 Task: In the Contact  Adeline.Baker@coach.com, Log Whatsapp with description: 'Sent a WhatsApp message with a product demo video to a customer.'; Add date: '7 September, 2023', attach the document: Contract.pdf. Logged in from softage.1@softage.net
Action: Mouse moved to (78, 52)
Screenshot: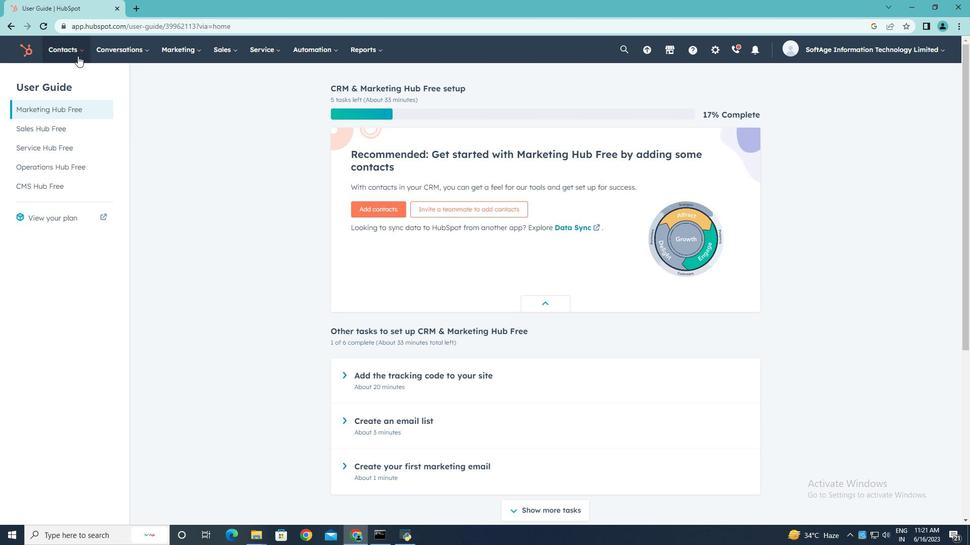 
Action: Mouse pressed left at (78, 52)
Screenshot: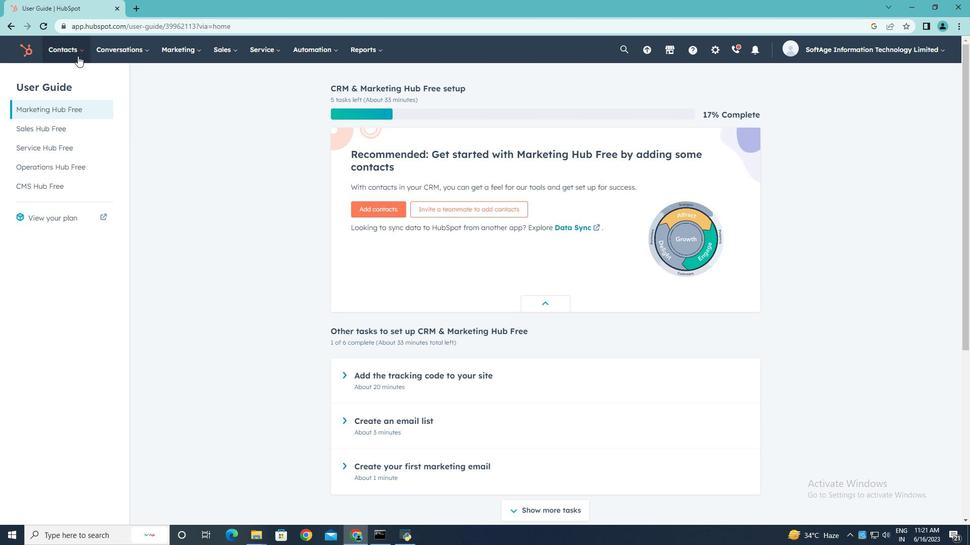 
Action: Mouse moved to (72, 83)
Screenshot: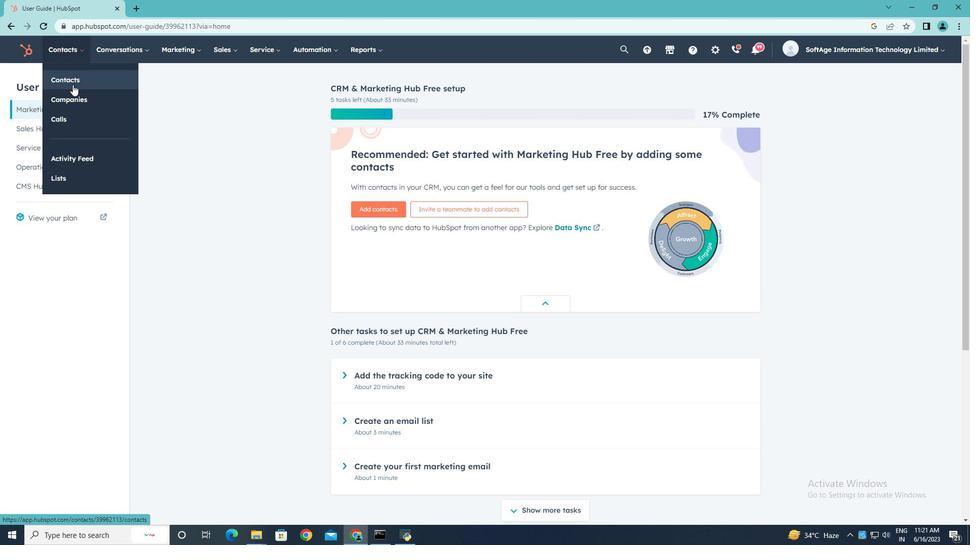 
Action: Mouse pressed left at (72, 83)
Screenshot: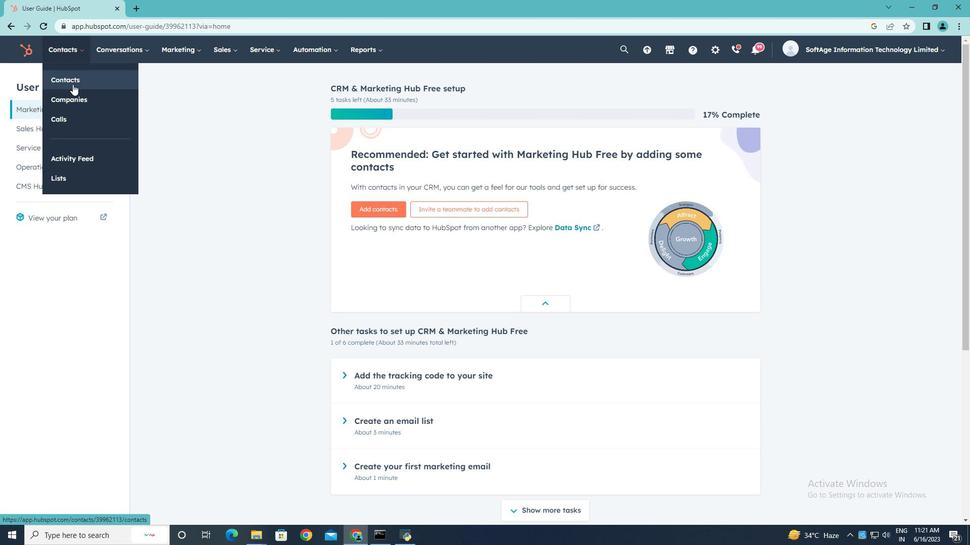 
Action: Mouse moved to (75, 163)
Screenshot: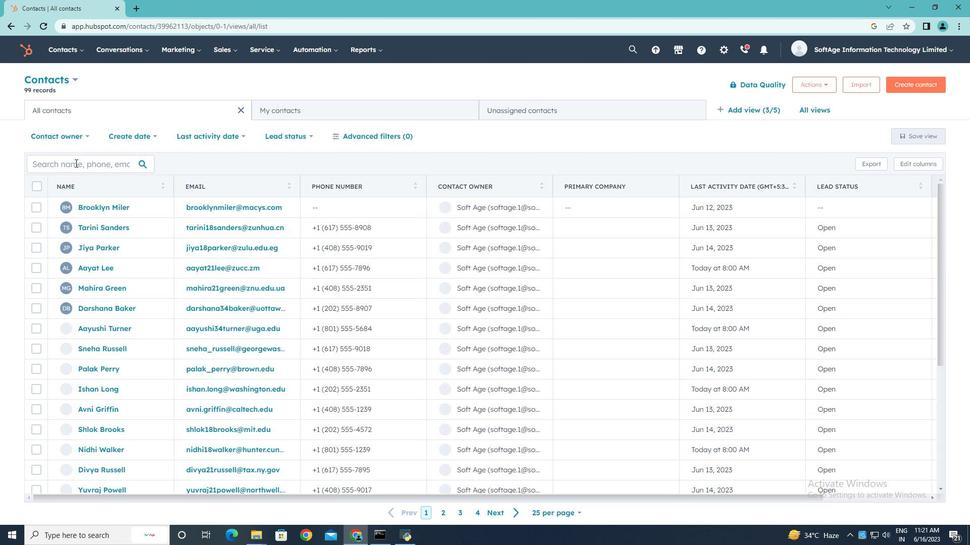 
Action: Mouse pressed left at (75, 163)
Screenshot: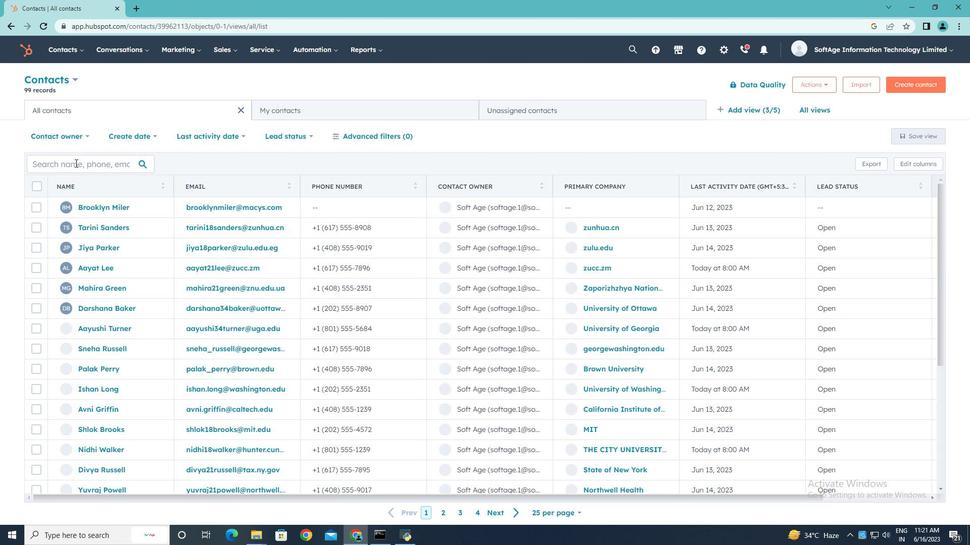 
Action: Mouse moved to (75, 163)
Screenshot: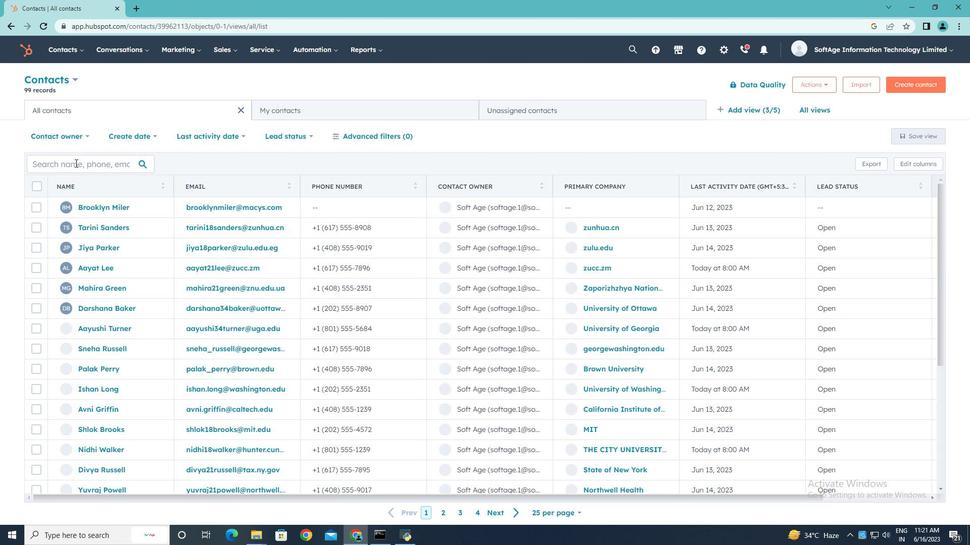 
Action: Key pressed <Key.shift>Adeline.<Key.shift>Baker<Key.shift>@coach.com
Screenshot: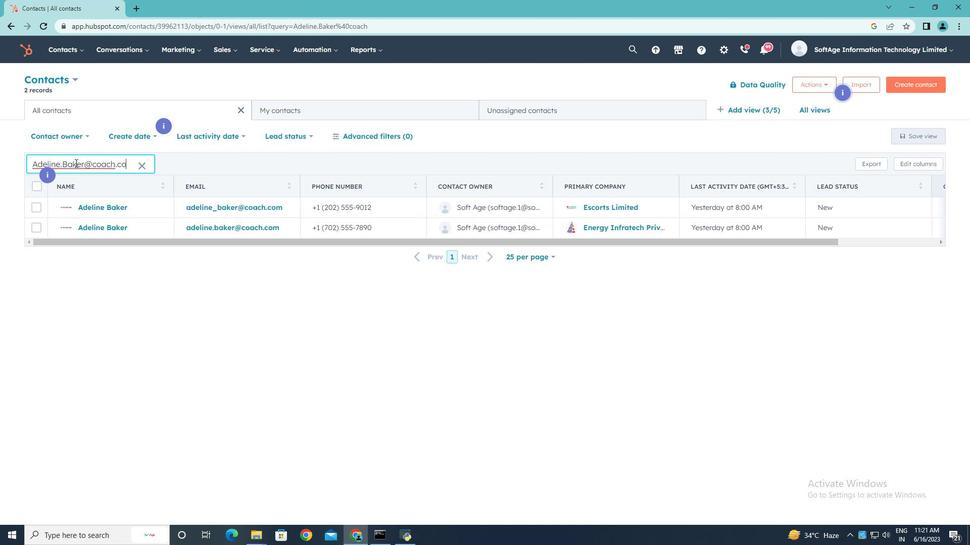 
Action: Mouse moved to (95, 227)
Screenshot: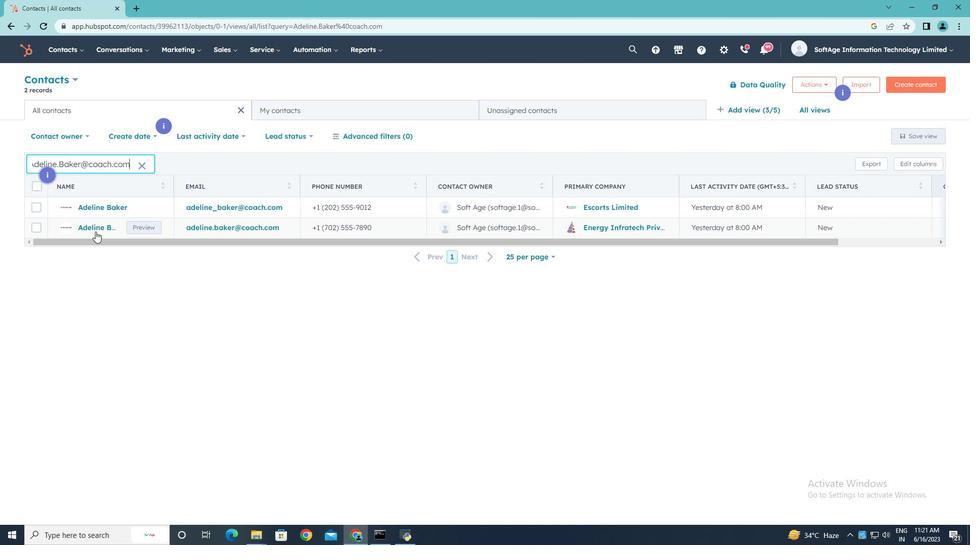 
Action: Mouse pressed left at (95, 227)
Screenshot: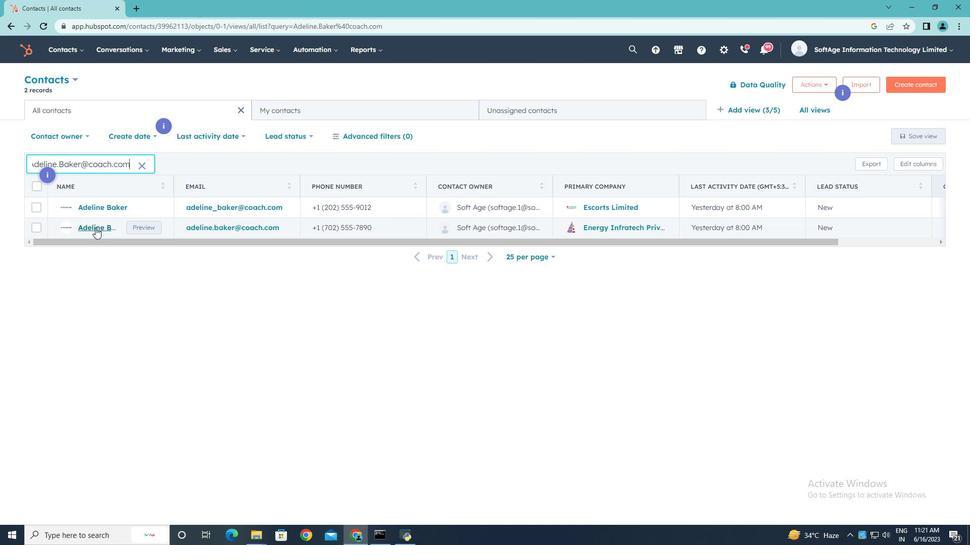 
Action: Mouse moved to (198, 181)
Screenshot: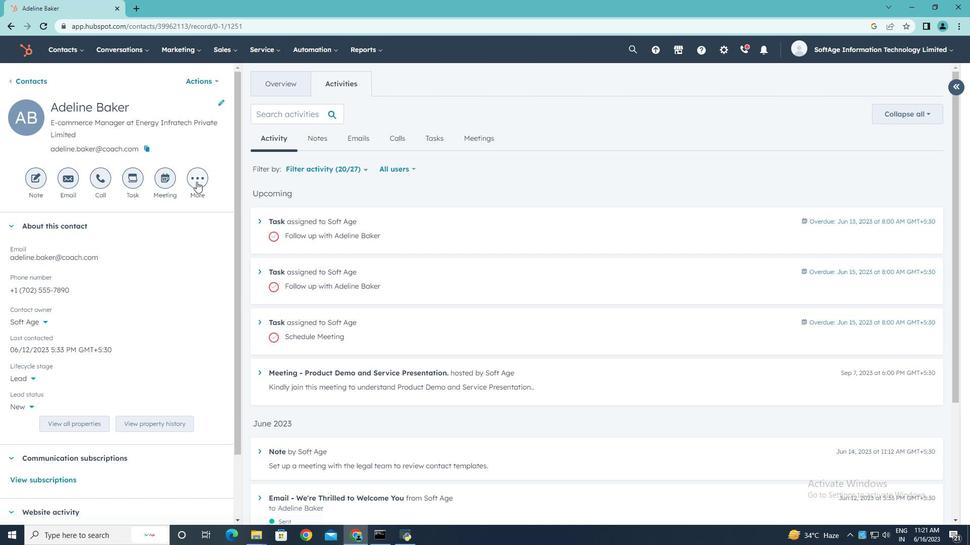
Action: Mouse pressed left at (198, 181)
Screenshot: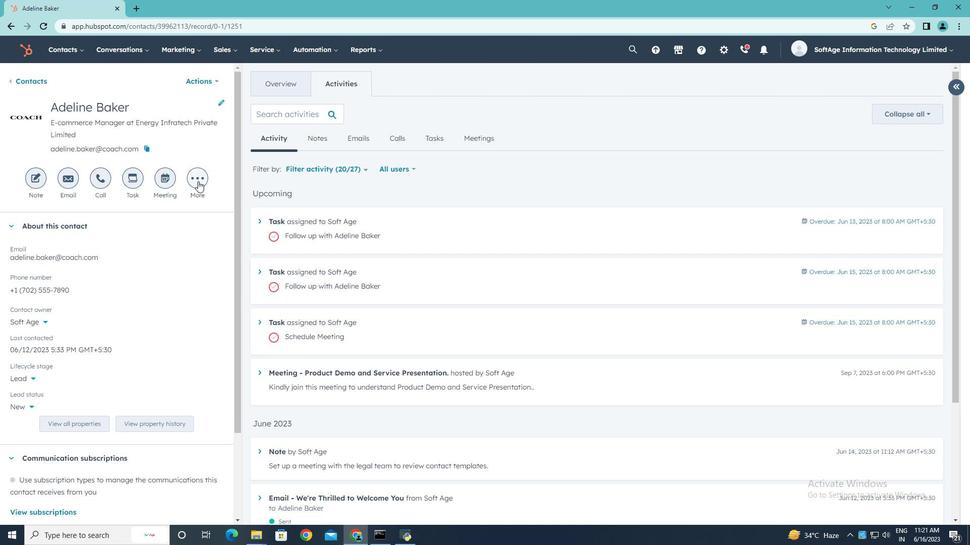 
Action: Mouse moved to (193, 240)
Screenshot: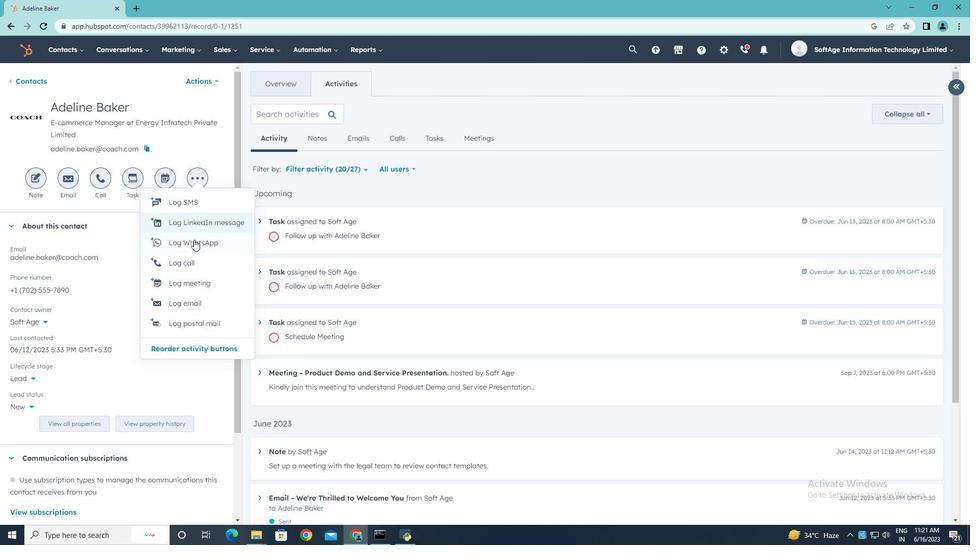 
Action: Mouse pressed left at (193, 240)
Screenshot: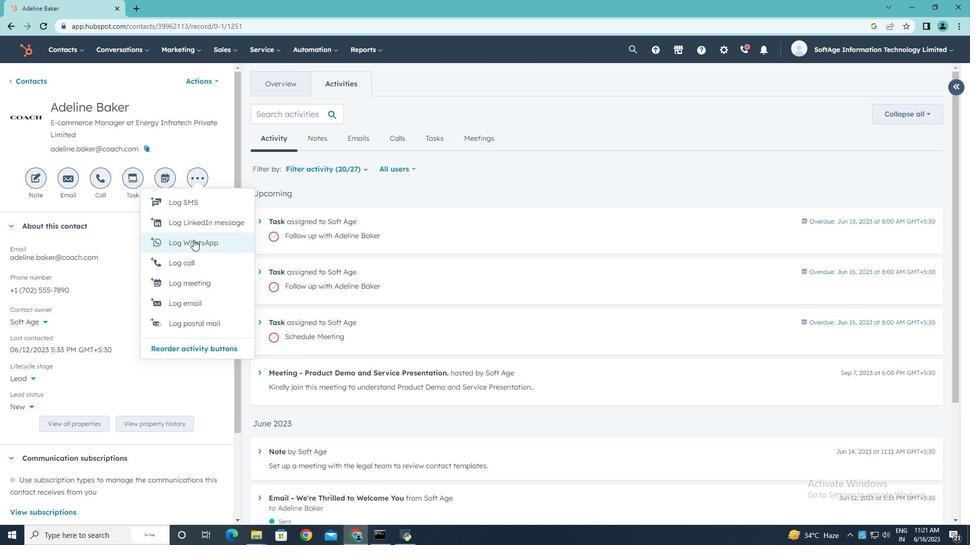 
Action: Key pressed <Key.shift><Key.shift><Key.shift><Key.shift><Key.shift><Key.shift><Key.shift><Key.shift><Key.shift><Key.shift><Key.shift><Key.shift><Key.shift><Key.shift><Key.shift>Sent<Key.space>a<Key.space><Key.shift>Whatsa<Key.backspace><Key.shift>App<Key.space><Key.shift>message<Key.space>with<Key.space>a<Key.space>product<Key.space>demo<Key.space>video<Key.space>to<Key.space>a<Key.space>customer.
Screenshot: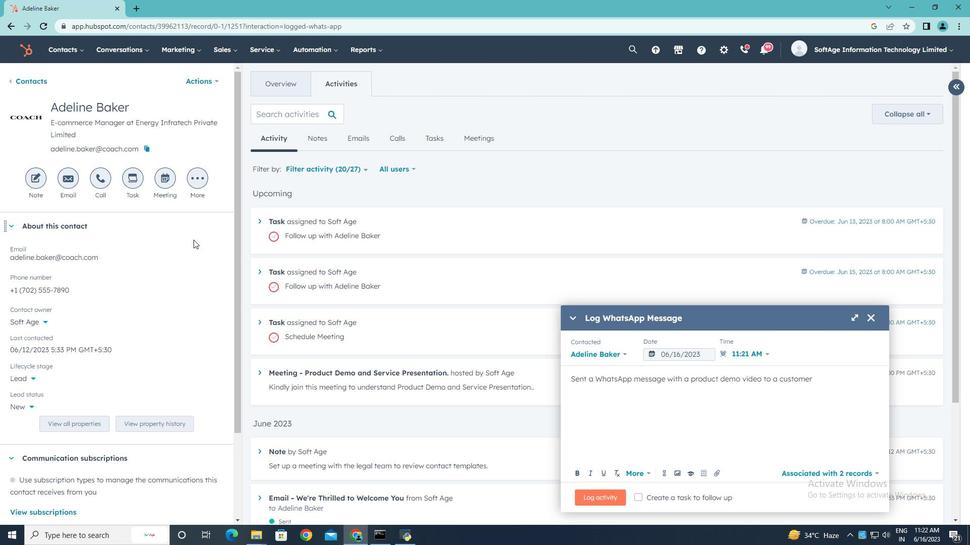 
Action: Mouse moved to (719, 472)
Screenshot: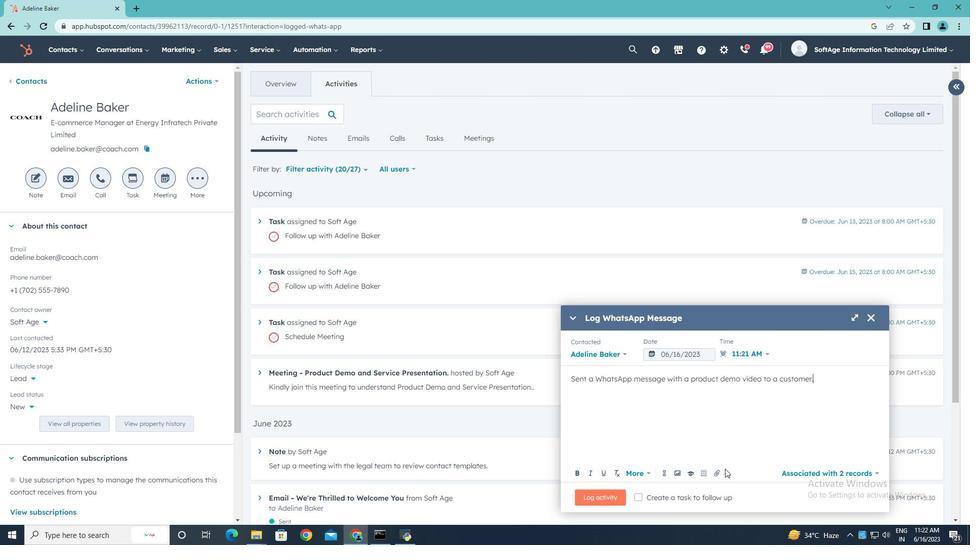 
Action: Mouse pressed left at (719, 472)
Screenshot: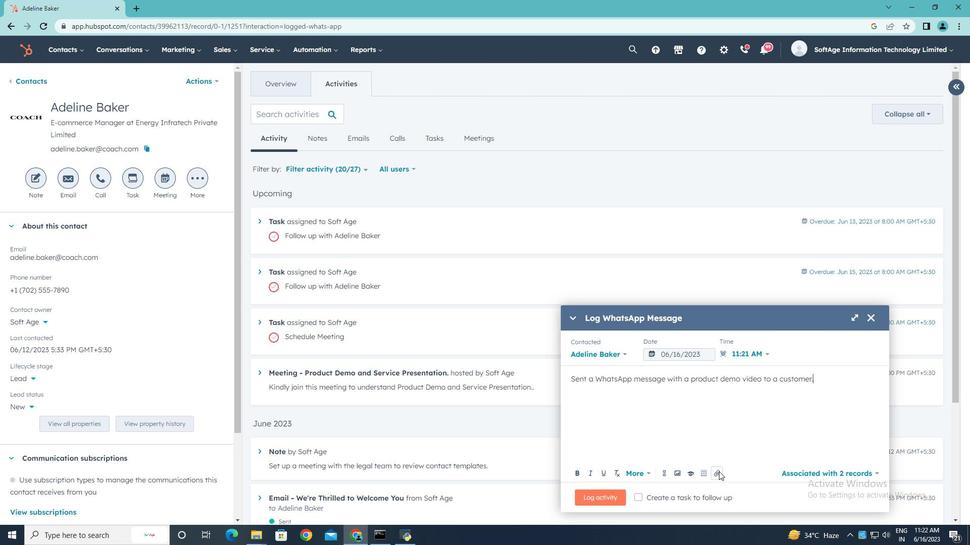 
Action: Mouse moved to (703, 355)
Screenshot: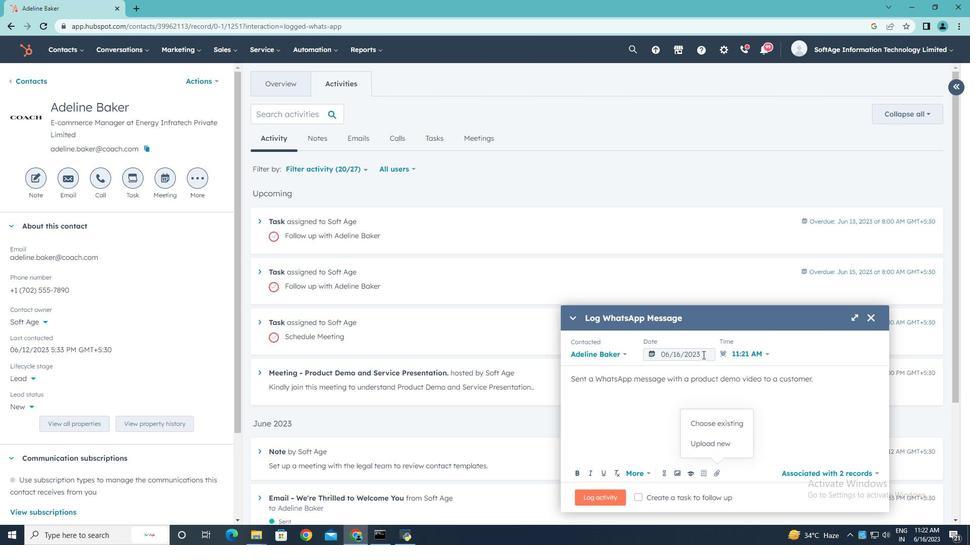 
Action: Mouse pressed left at (703, 355)
Screenshot: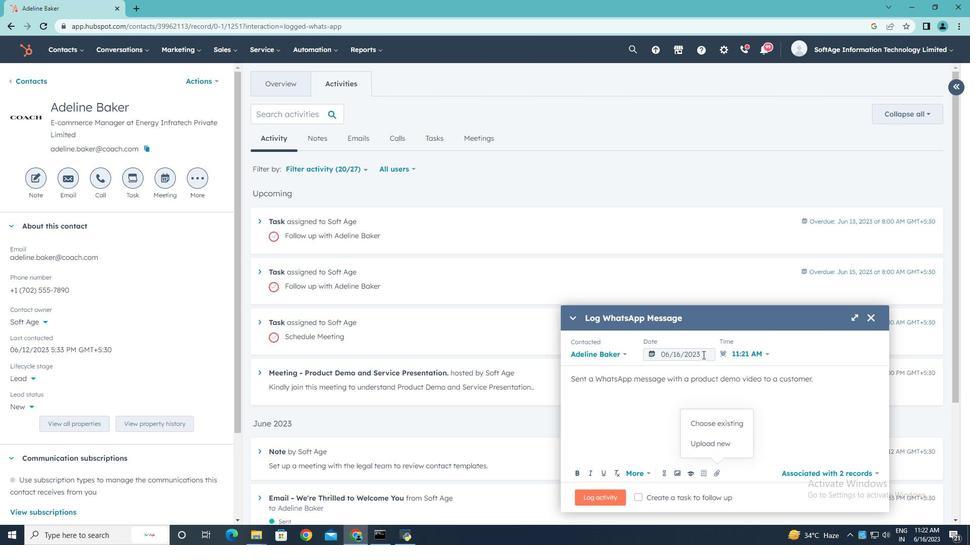 
Action: Mouse moved to (774, 194)
Screenshot: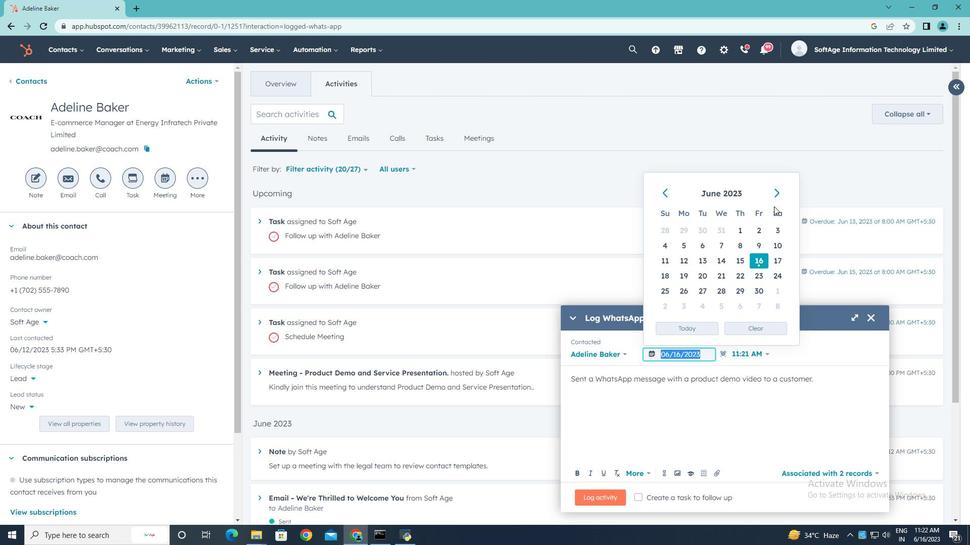 
Action: Mouse pressed left at (774, 194)
Screenshot: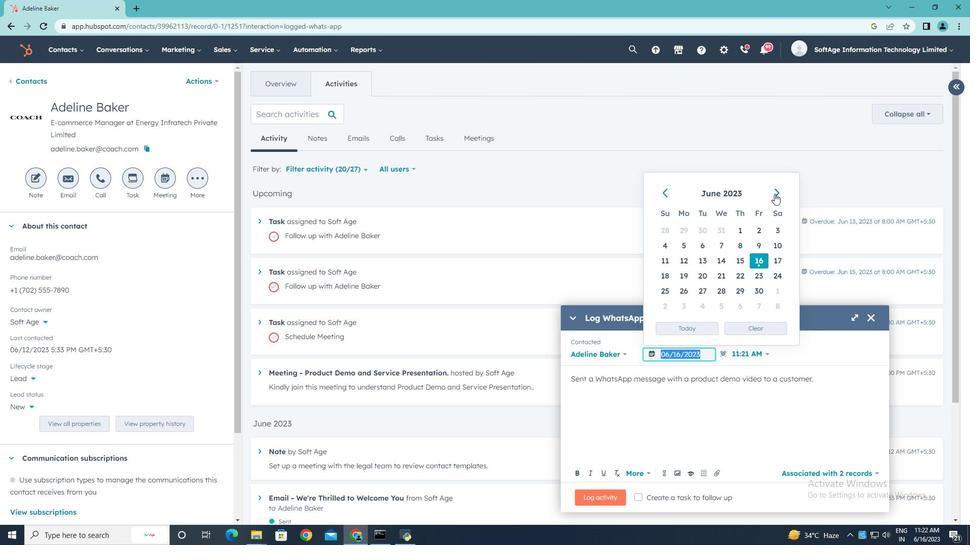 
Action: Mouse pressed left at (774, 194)
Screenshot: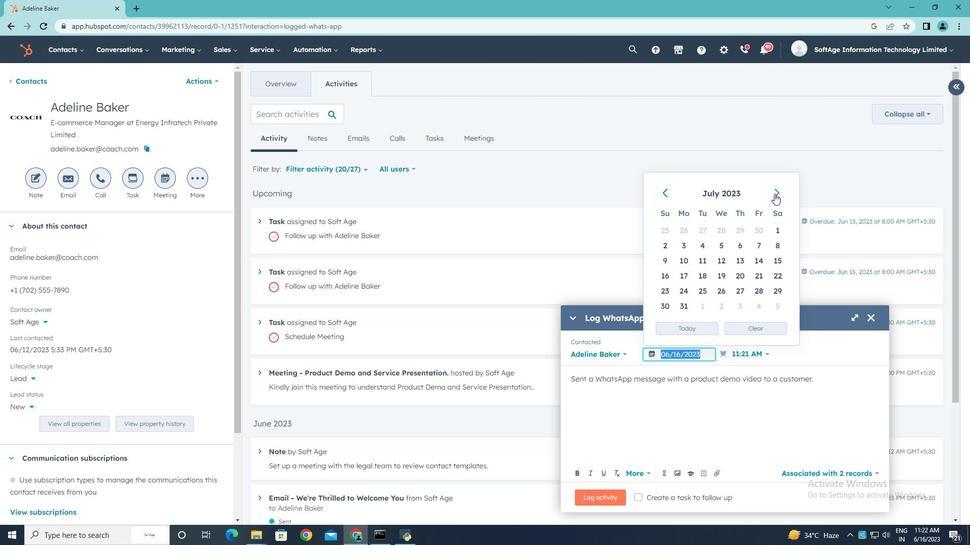 
Action: Mouse pressed left at (774, 194)
Screenshot: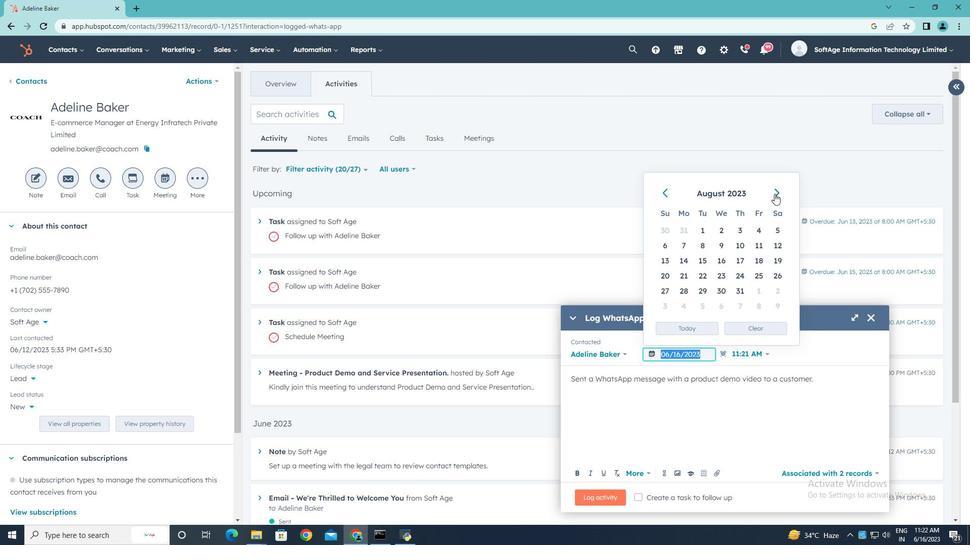 
Action: Mouse moved to (737, 244)
Screenshot: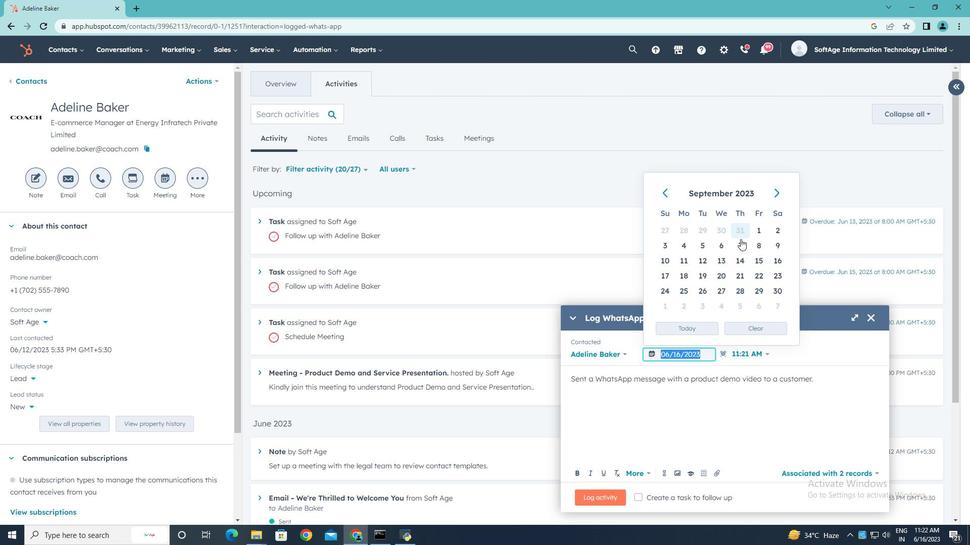 
Action: Mouse pressed left at (737, 244)
Screenshot: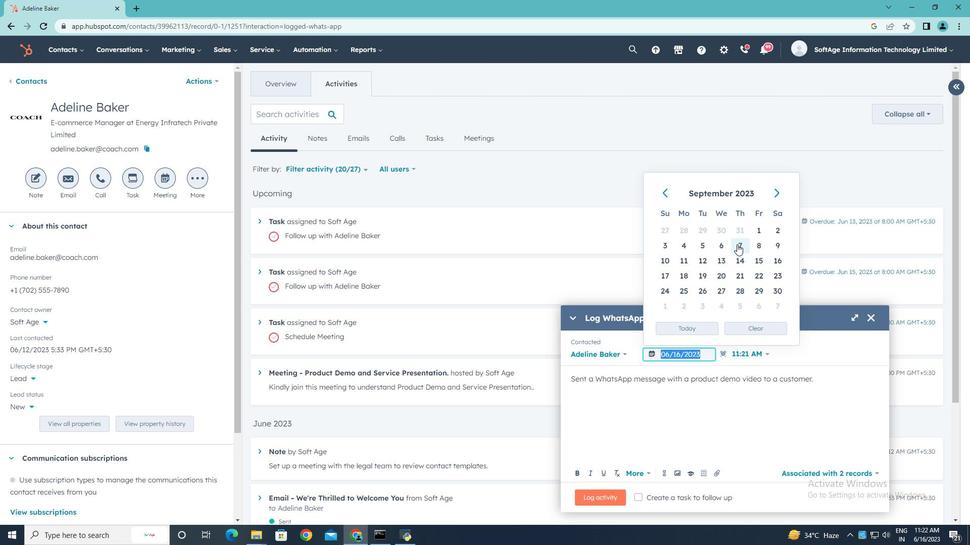 
Action: Mouse moved to (720, 476)
Screenshot: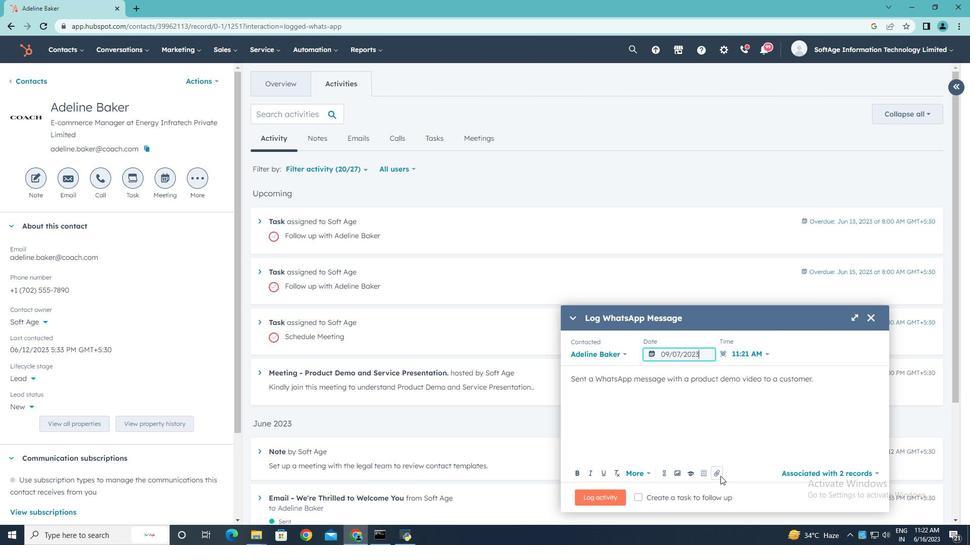 
Action: Mouse pressed left at (720, 476)
Screenshot: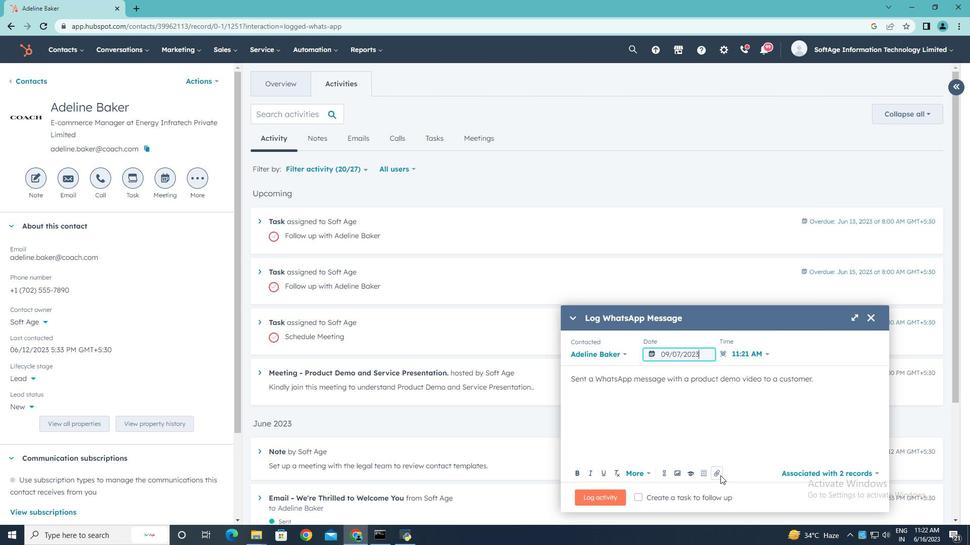 
Action: Mouse moved to (724, 450)
Screenshot: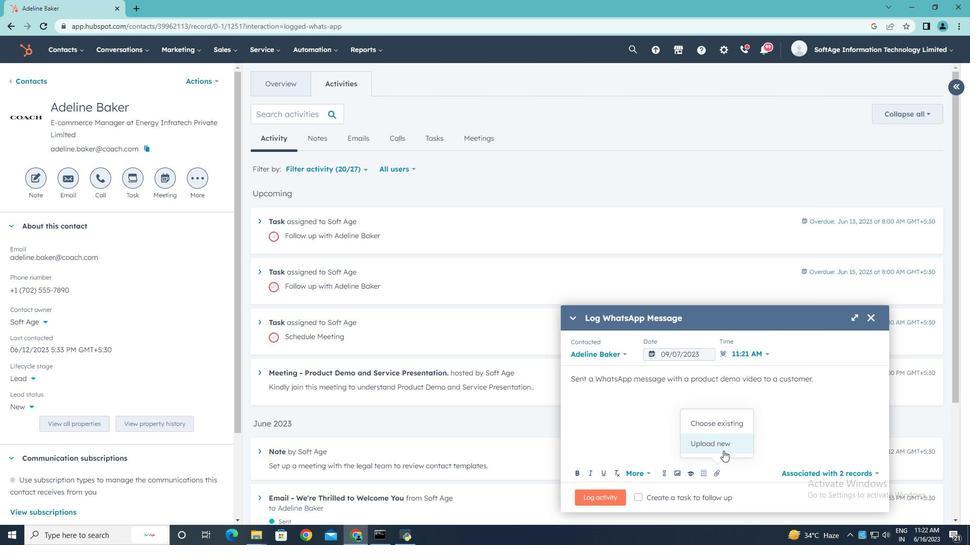 
Action: Mouse pressed left at (724, 450)
Screenshot: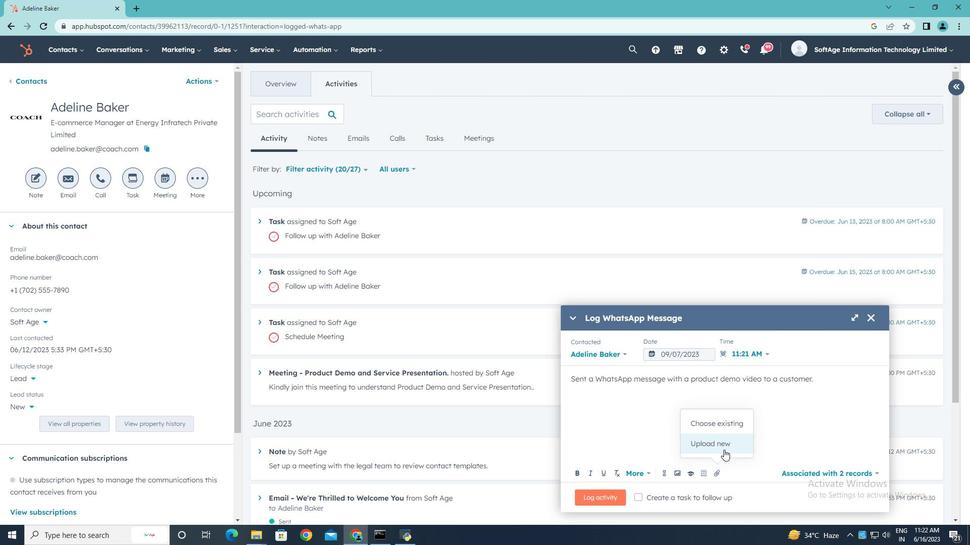 
Action: Mouse moved to (241, 90)
Screenshot: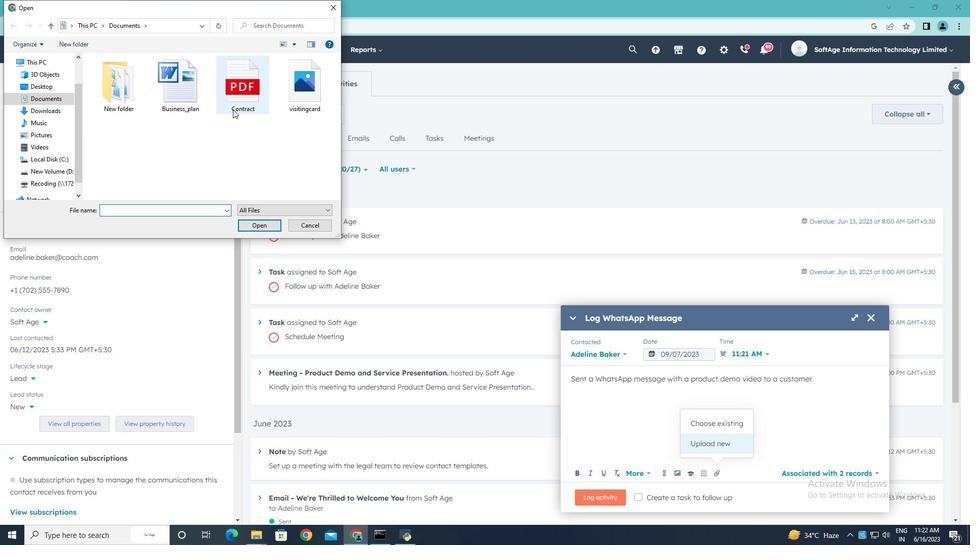 
Action: Mouse pressed left at (241, 90)
Screenshot: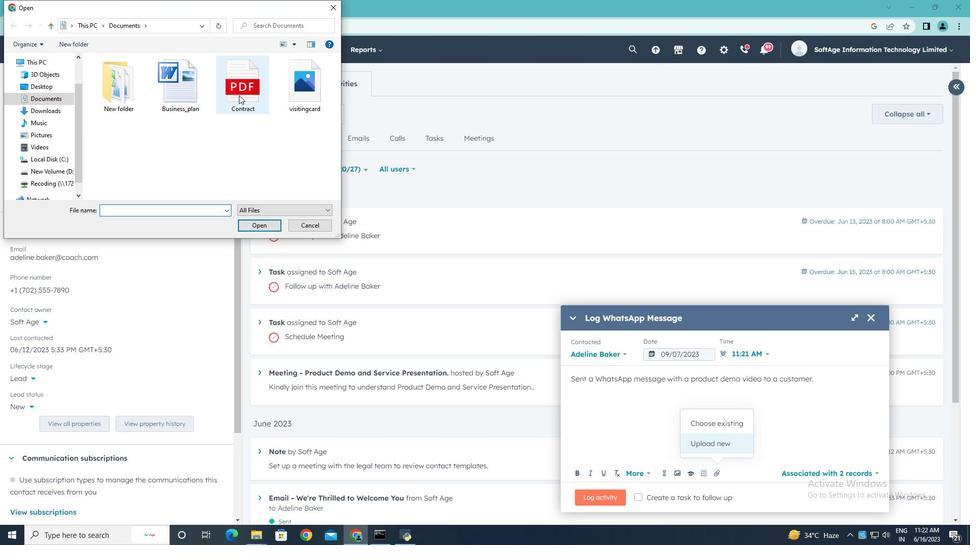 
Action: Mouse moved to (252, 224)
Screenshot: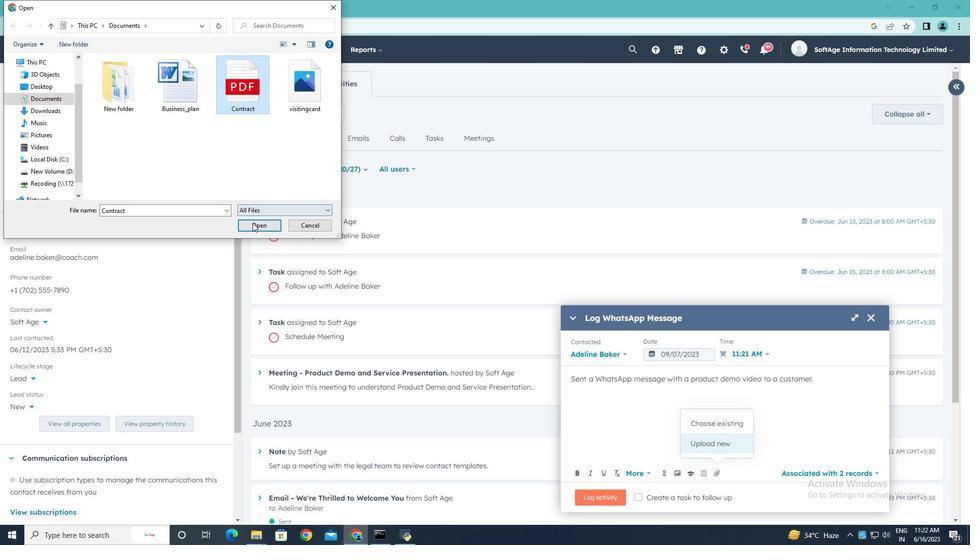 
Action: Mouse pressed left at (252, 224)
Screenshot: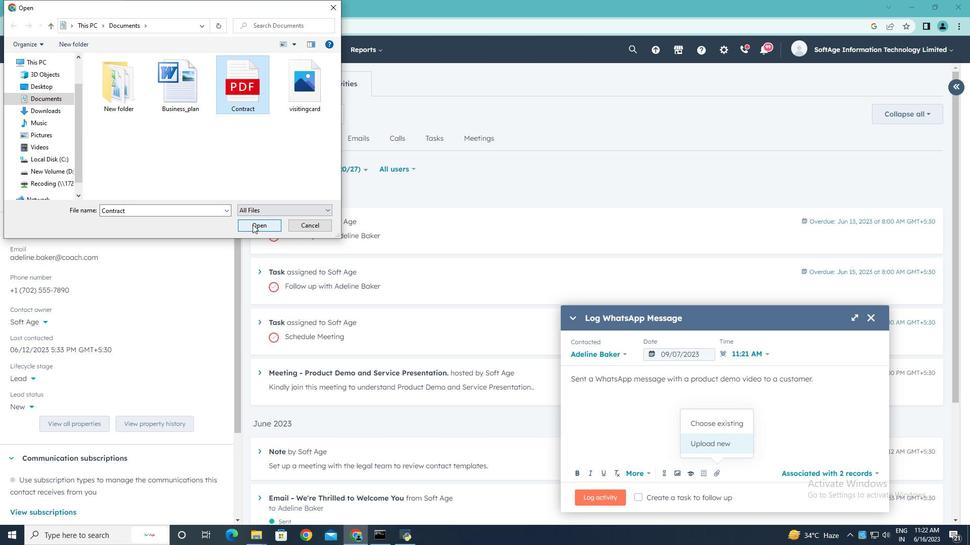 
Action: Mouse moved to (596, 497)
Screenshot: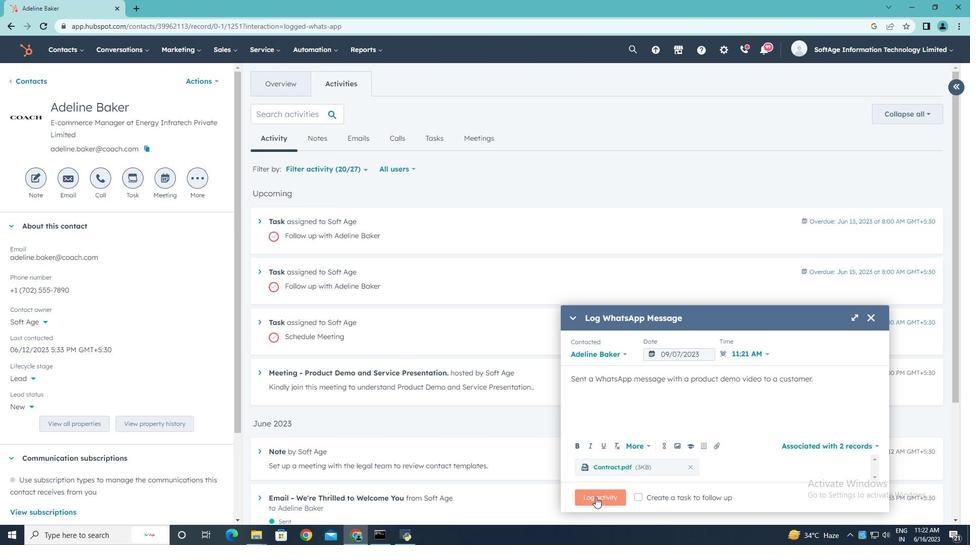 
Action: Mouse pressed left at (596, 497)
Screenshot: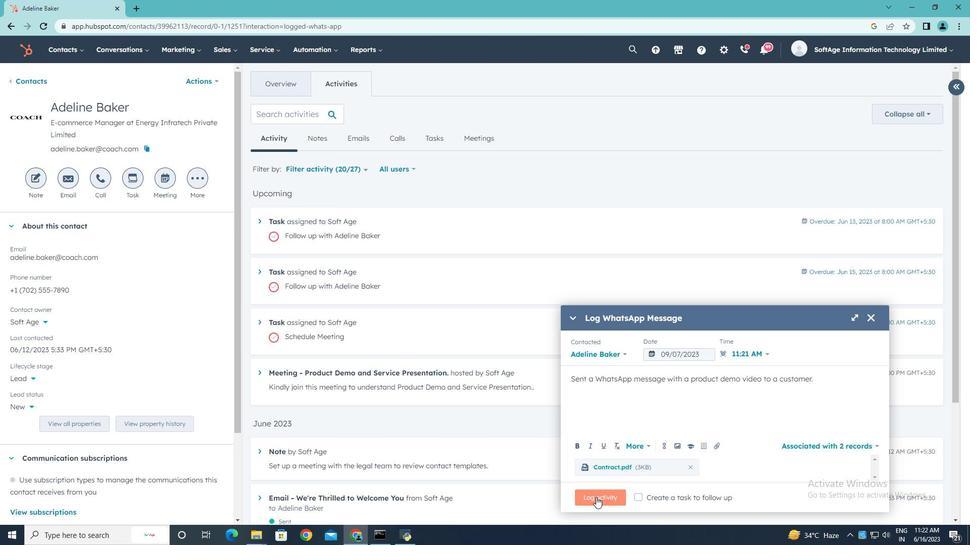 
